 Task: Change scribble line weight to 3PX.
Action: Mouse moved to (440, 327)
Screenshot: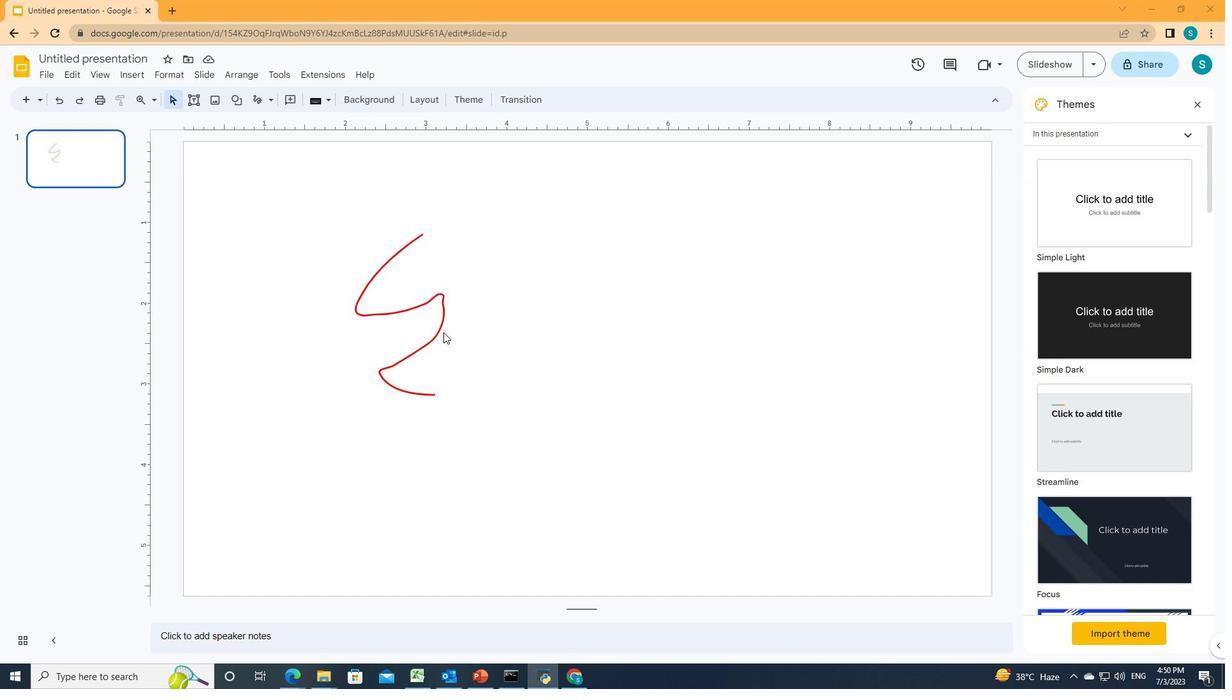 
Action: Mouse pressed left at (440, 327)
Screenshot: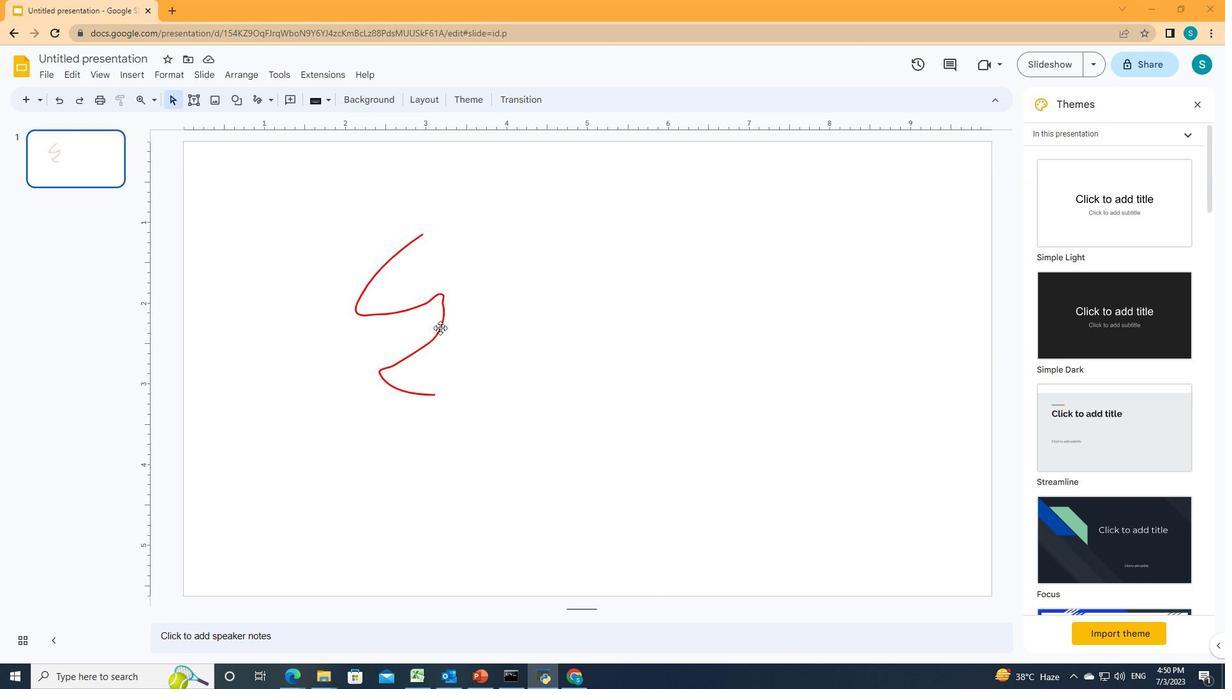 
Action: Mouse moved to (311, 103)
Screenshot: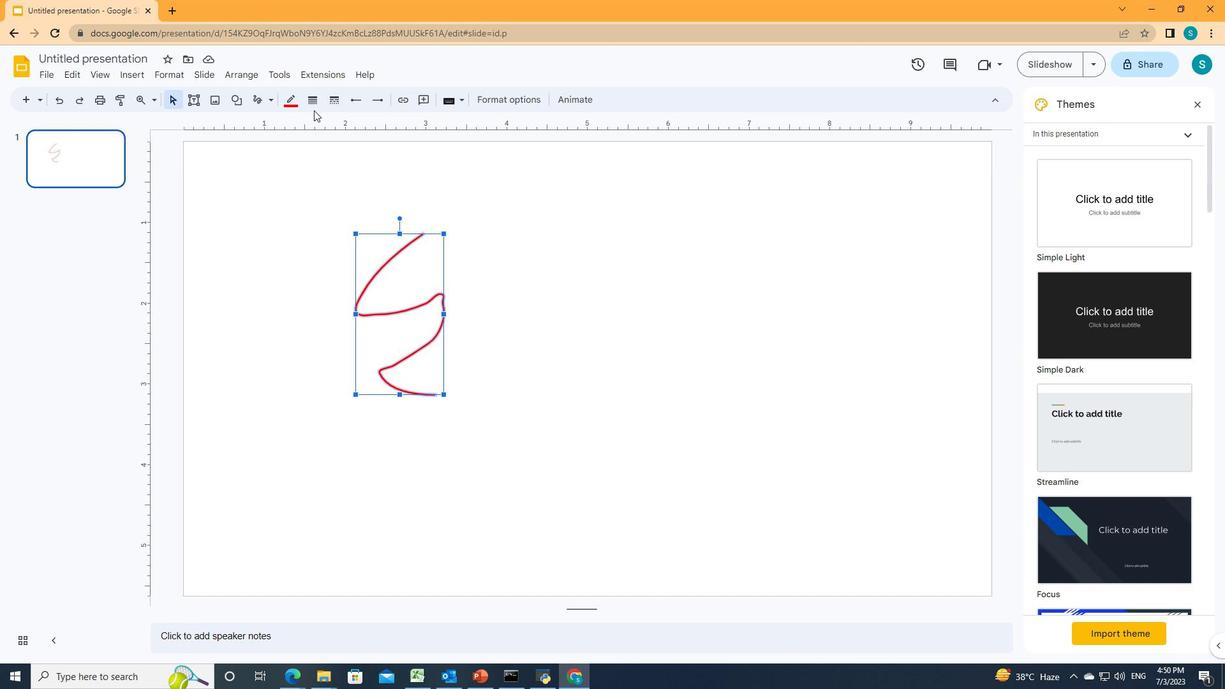 
Action: Mouse pressed left at (311, 103)
Screenshot: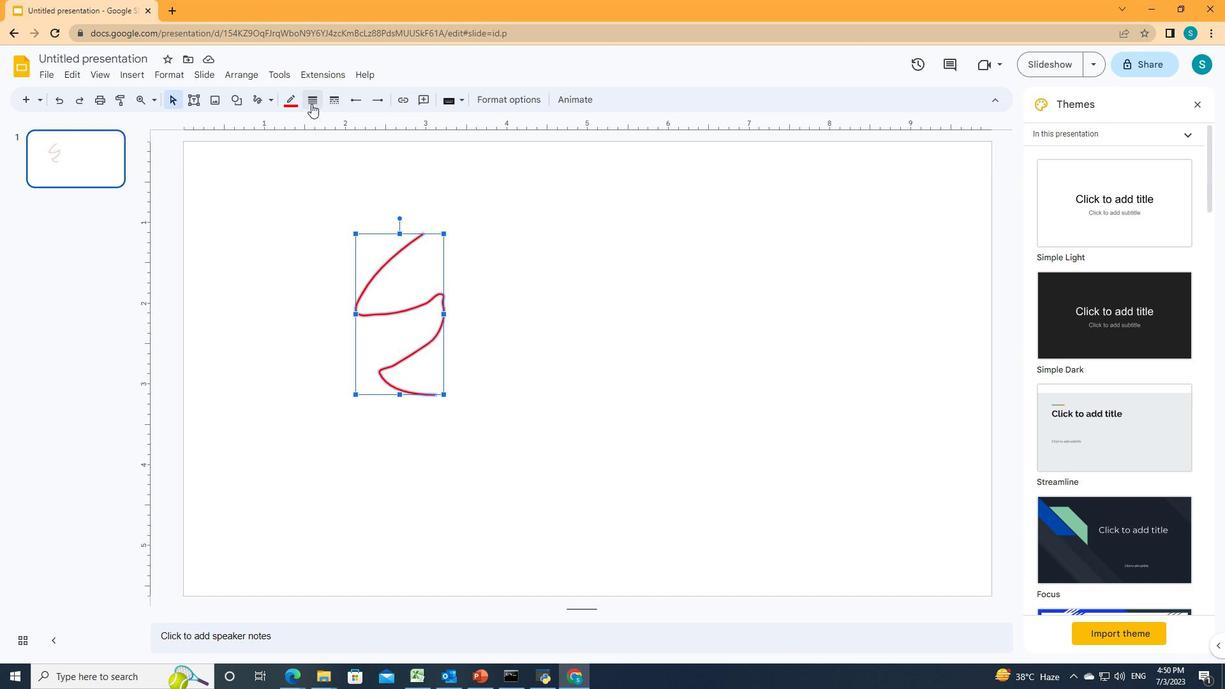 
Action: Mouse moved to (315, 161)
Screenshot: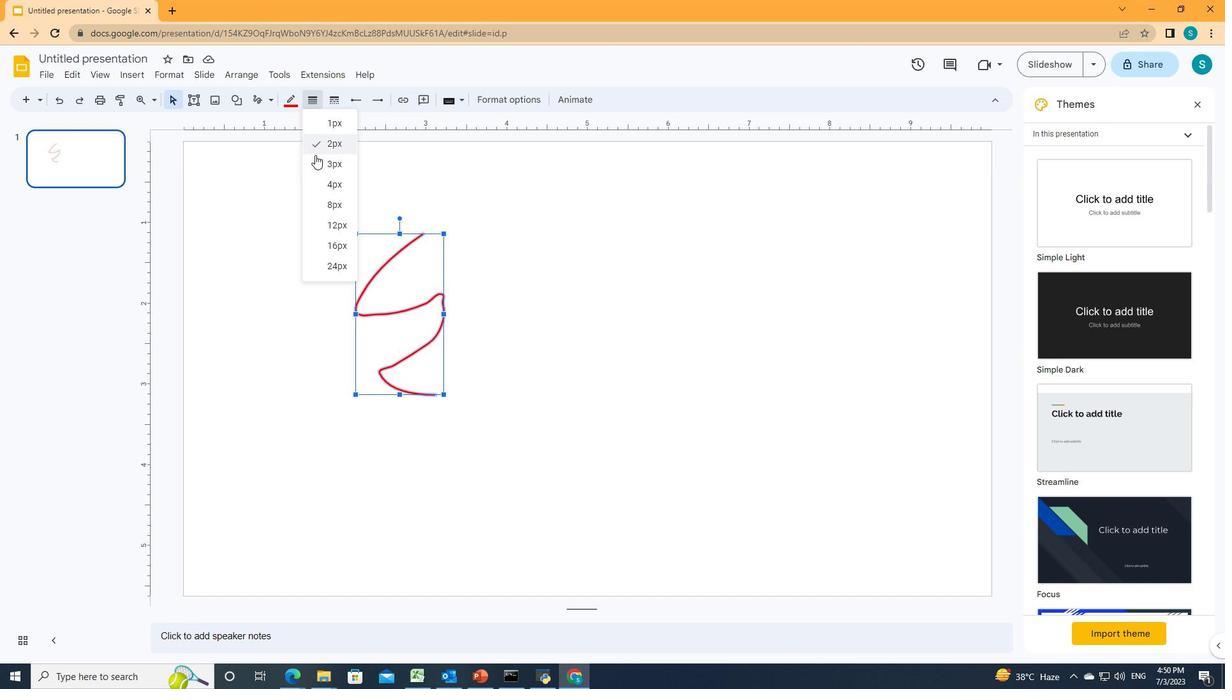 
Action: Mouse pressed left at (315, 161)
Screenshot: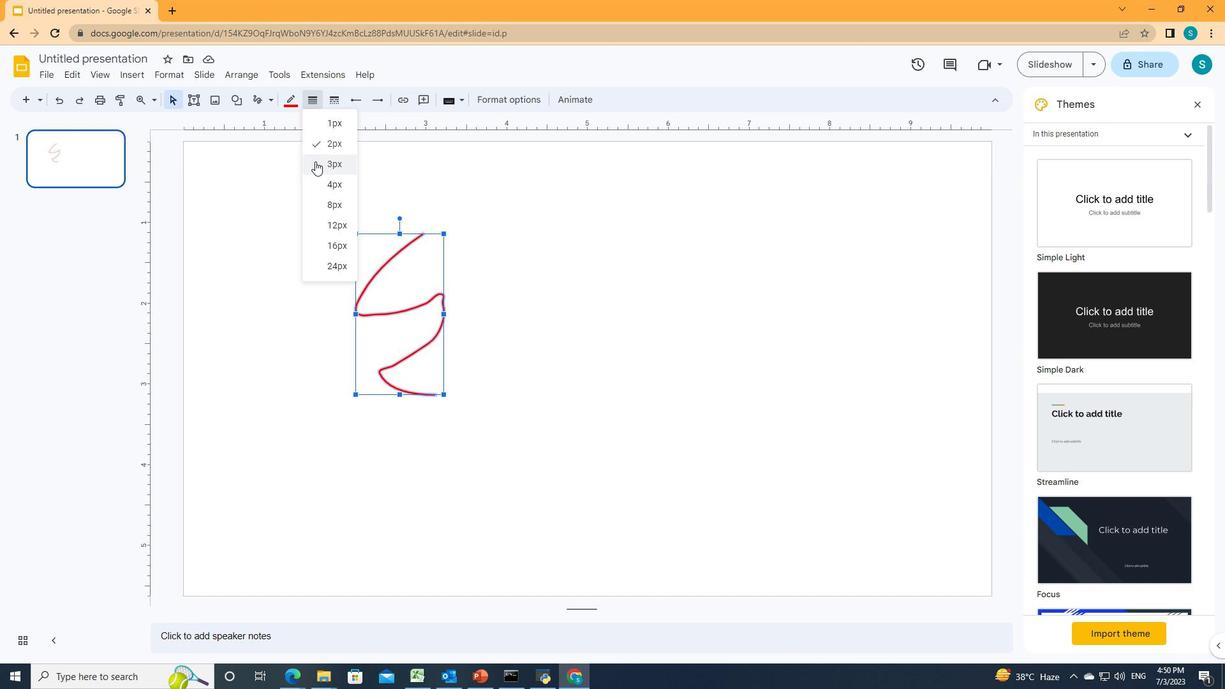 
Action: Mouse moved to (553, 276)
Screenshot: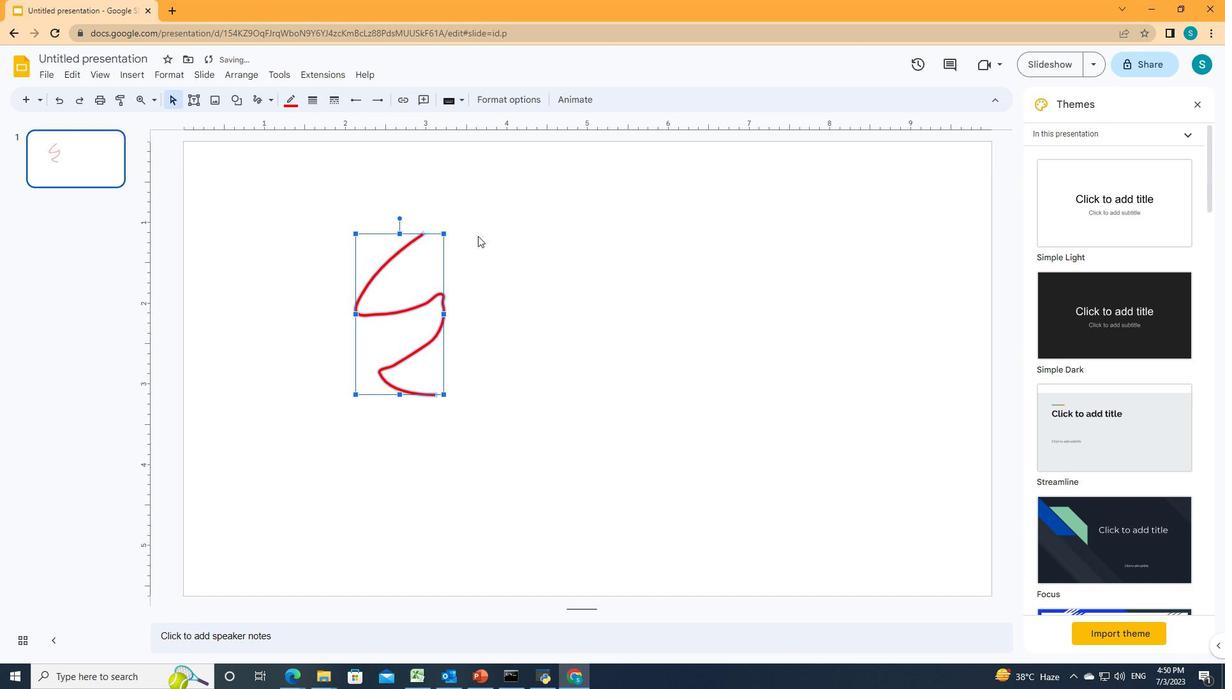 
